 Task: Enable Gmail's "Important" marker to help identify and prioritize message previews.
Action: Mouse moved to (1093, 72)
Screenshot: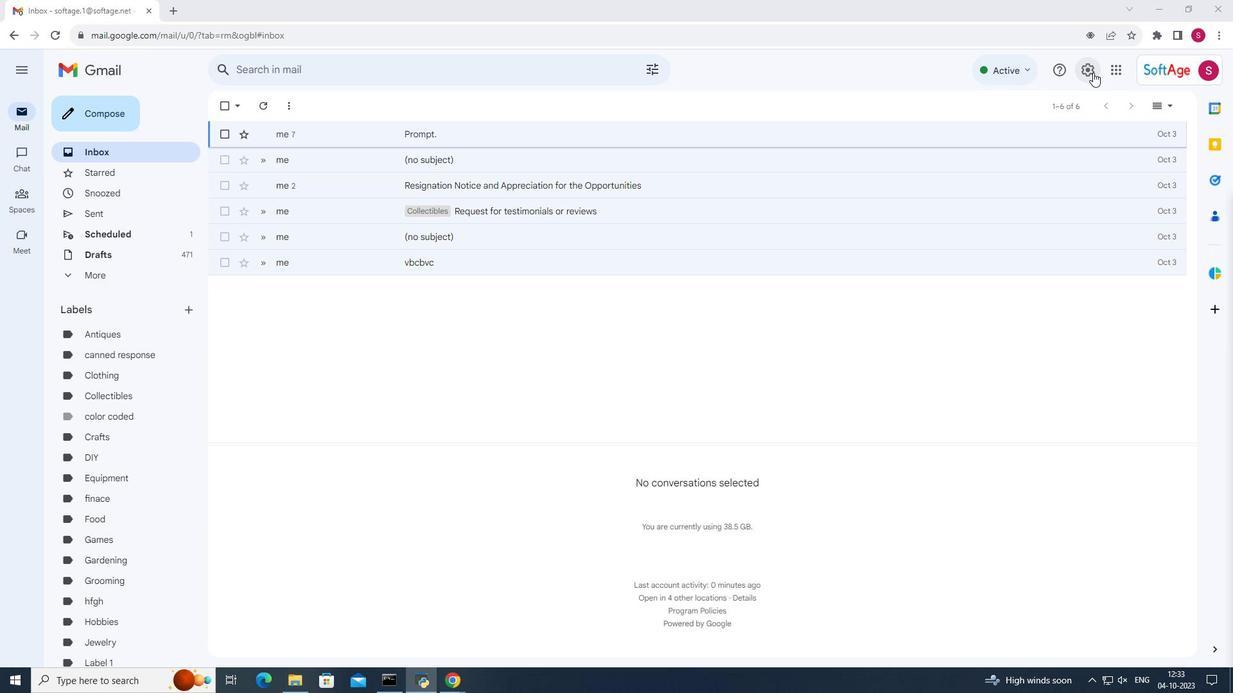 
Action: Mouse pressed left at (1093, 72)
Screenshot: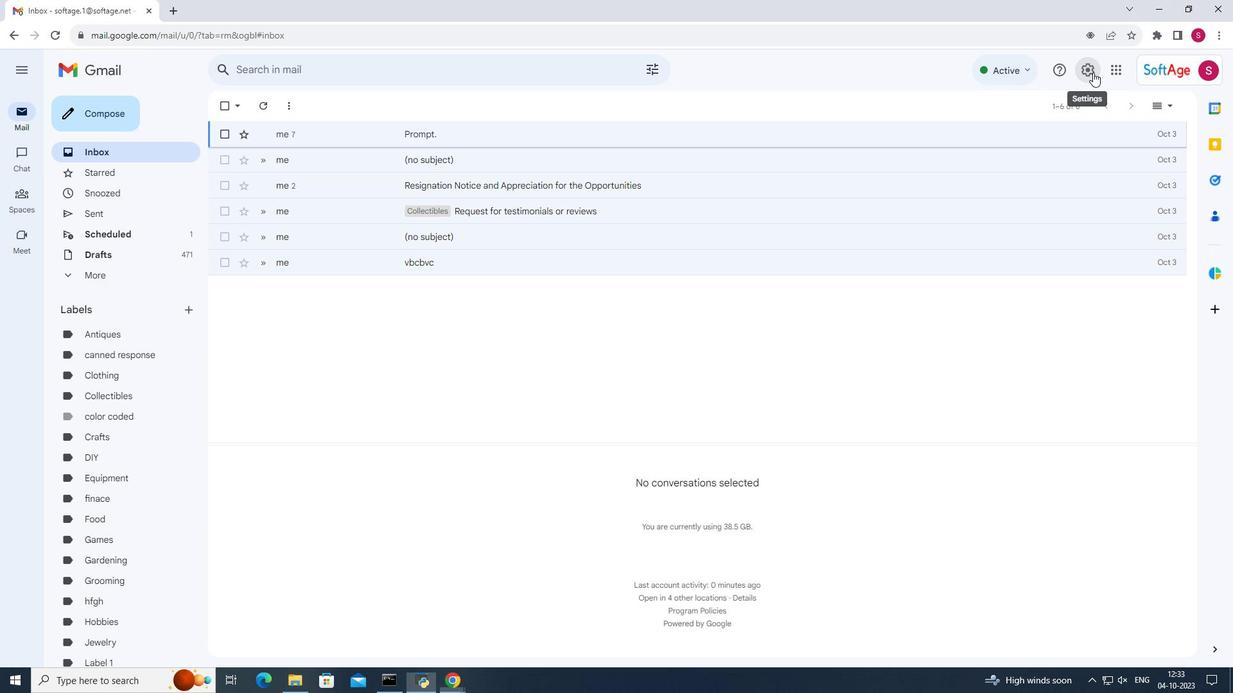 
Action: Mouse pressed left at (1093, 72)
Screenshot: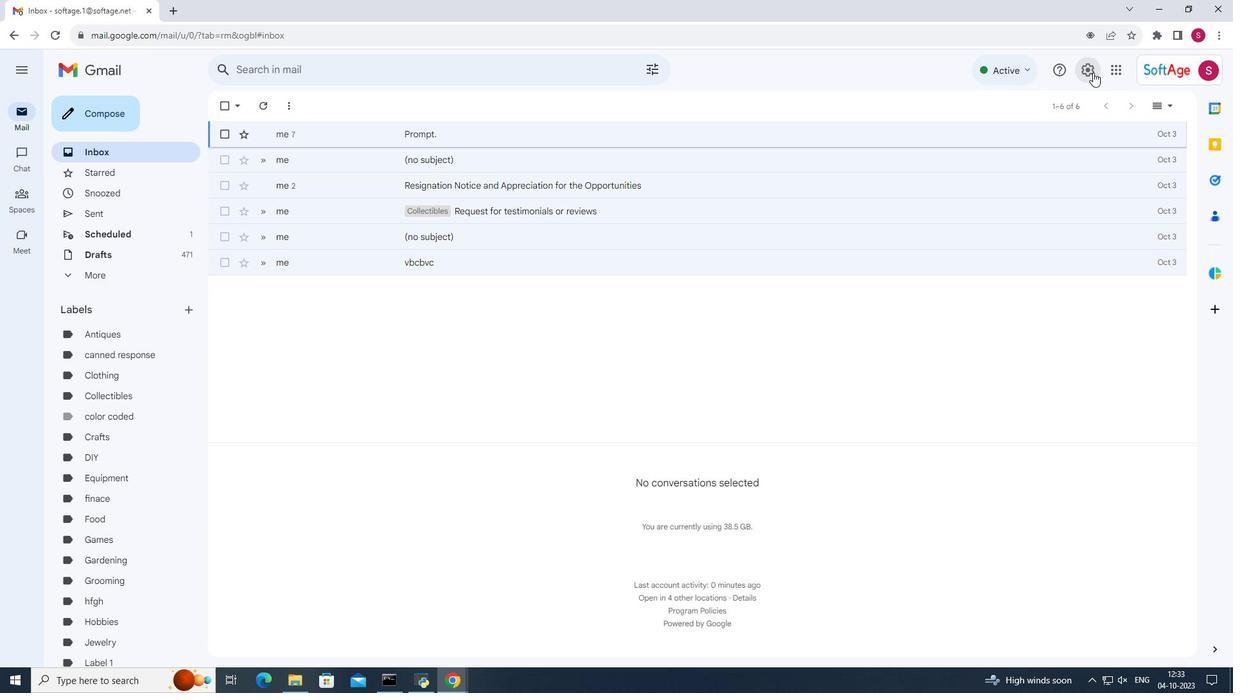 
Action: Mouse moved to (1086, 71)
Screenshot: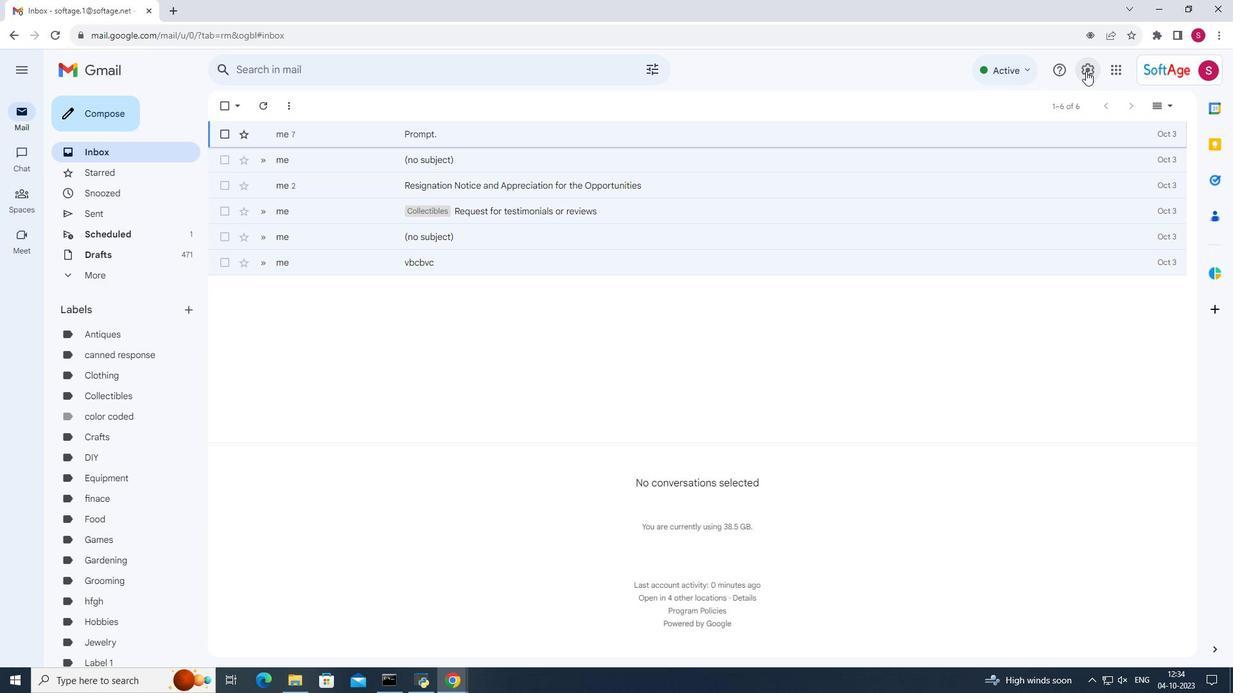 
Action: Mouse pressed left at (1086, 71)
Screenshot: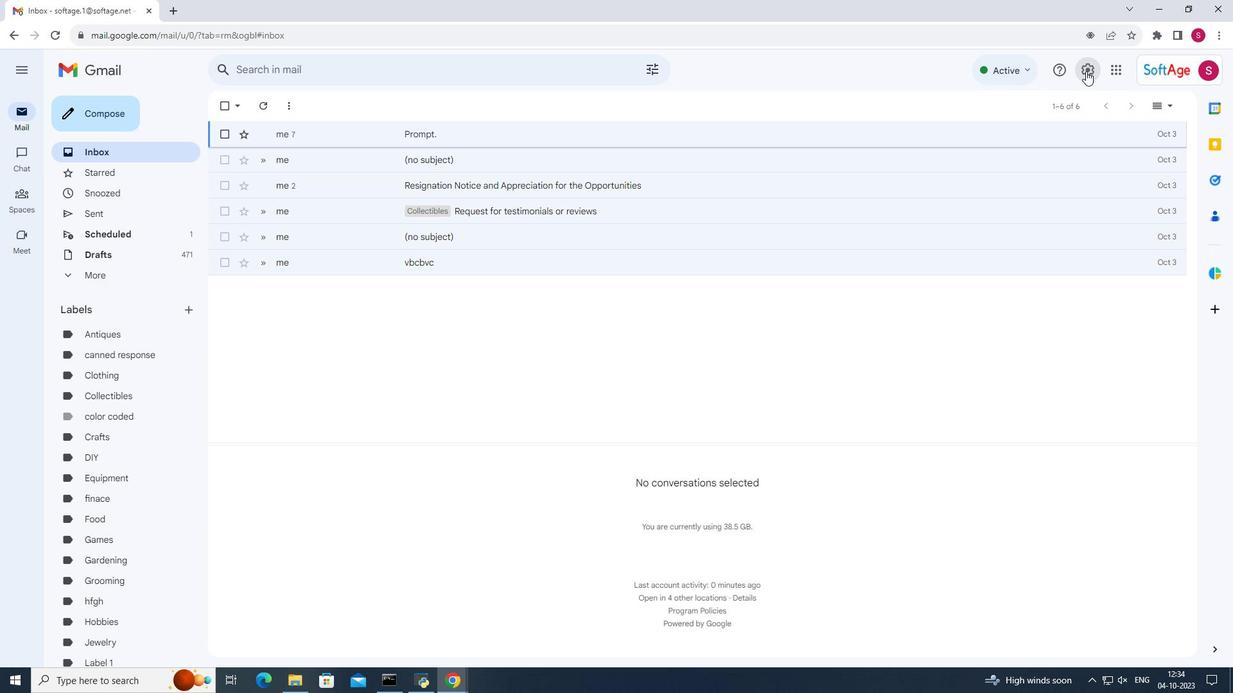
Action: Mouse moved to (1086, 134)
Screenshot: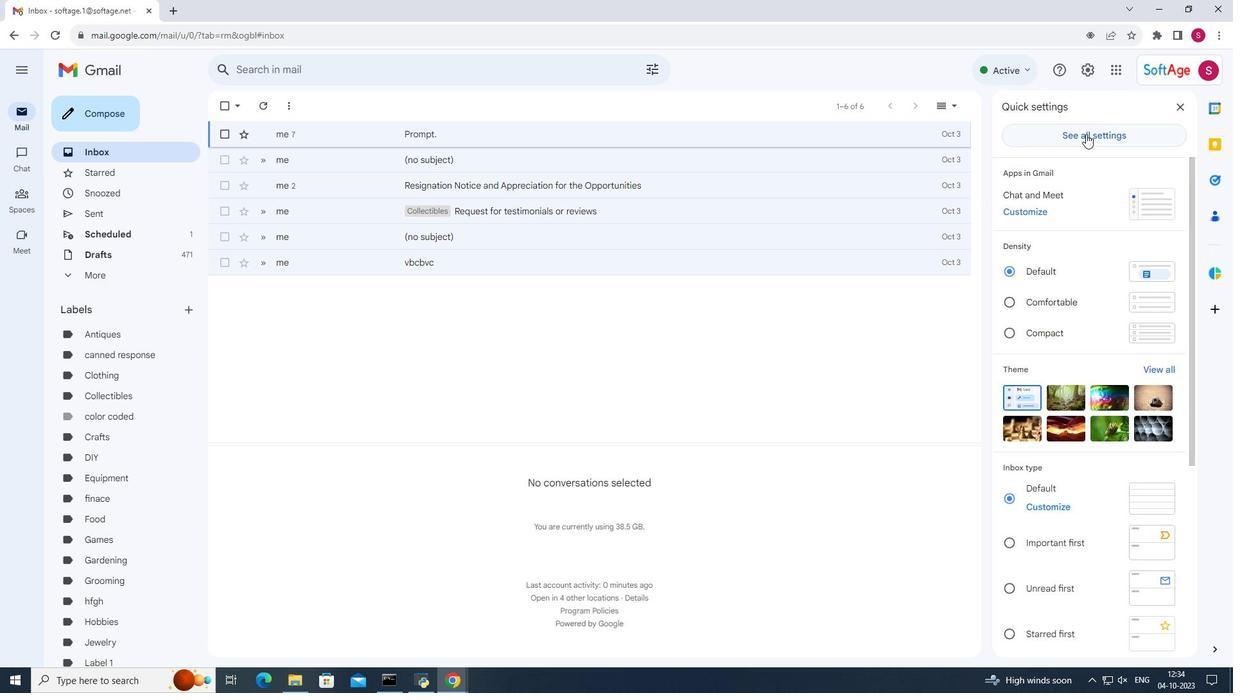 
Action: Mouse pressed left at (1086, 134)
Screenshot: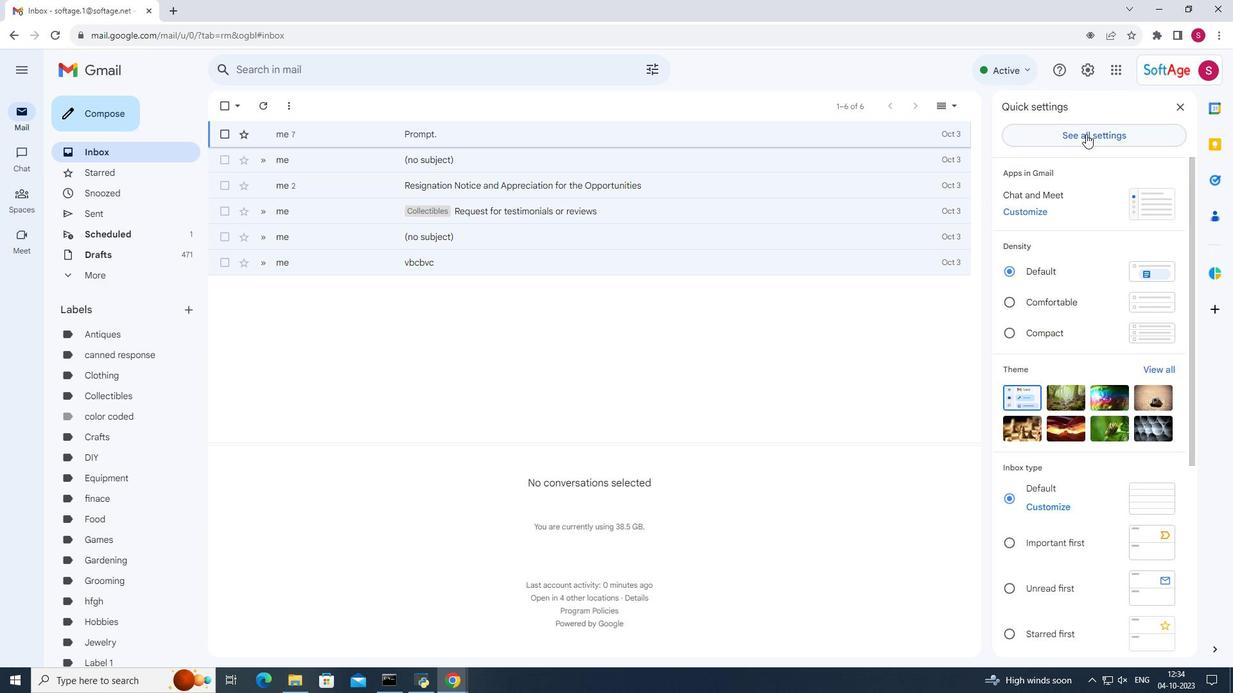 
Action: Mouse moved to (313, 131)
Screenshot: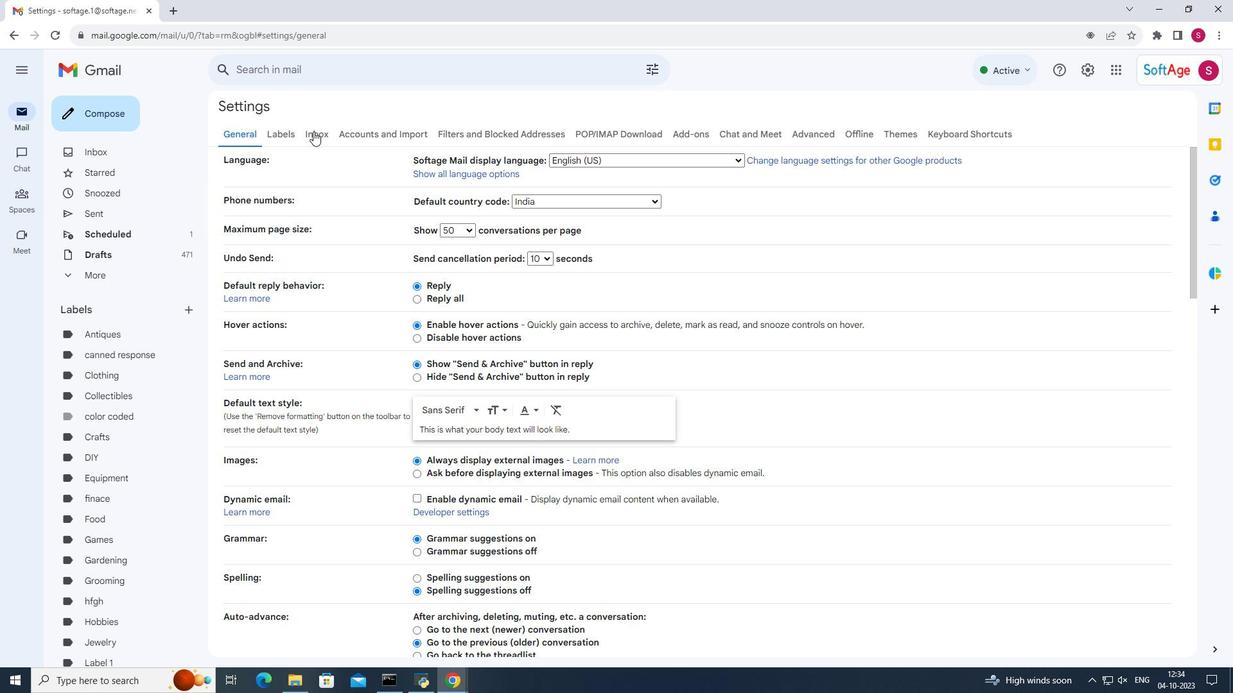 
Action: Mouse pressed left at (313, 131)
Screenshot: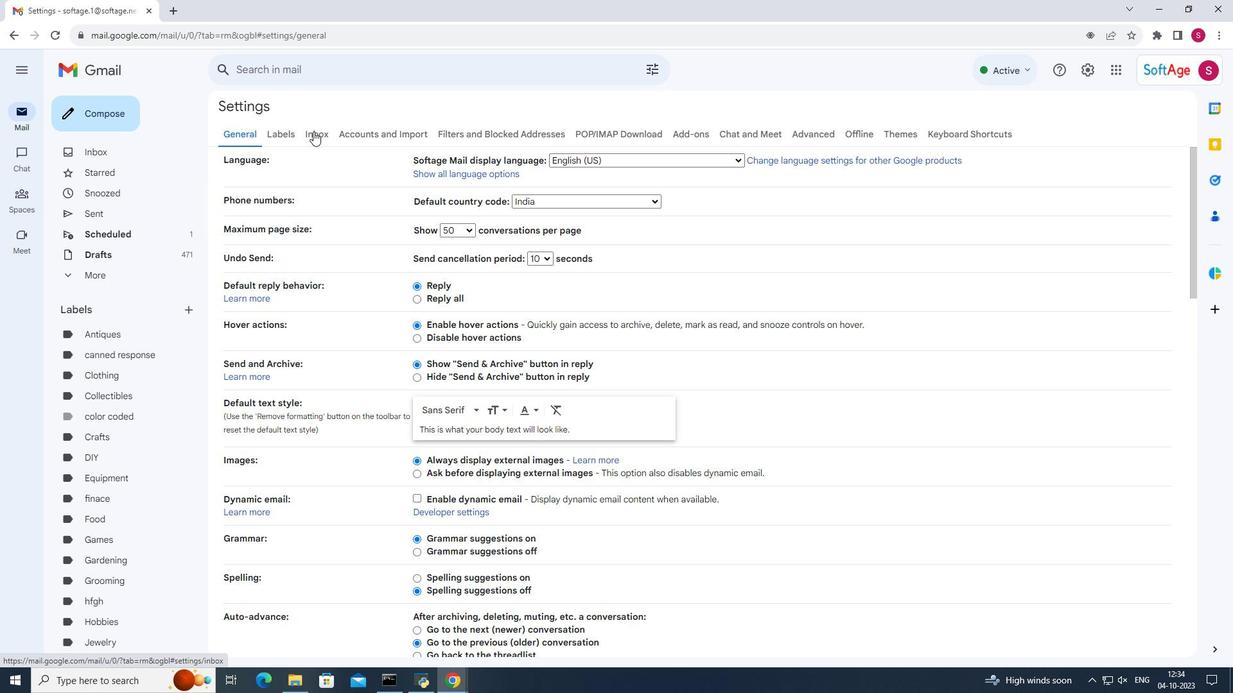 
Action: Mouse moved to (634, 264)
Screenshot: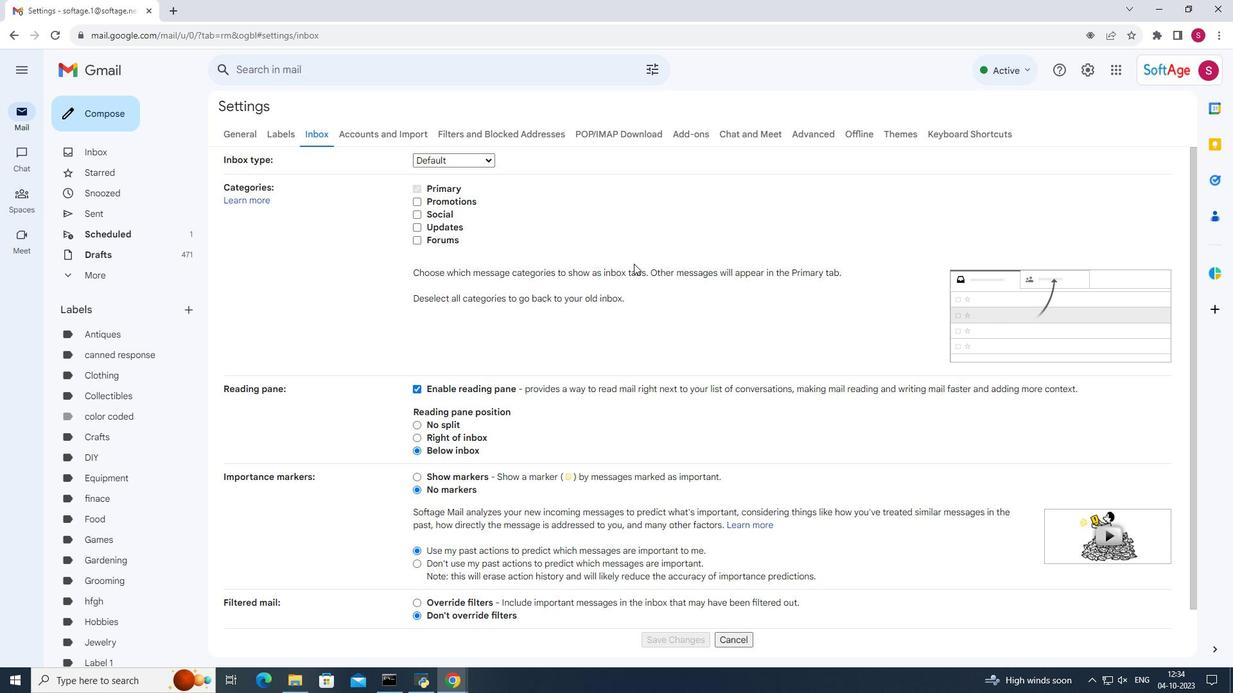 
Action: Mouse scrolled (634, 263) with delta (0, 0)
Screenshot: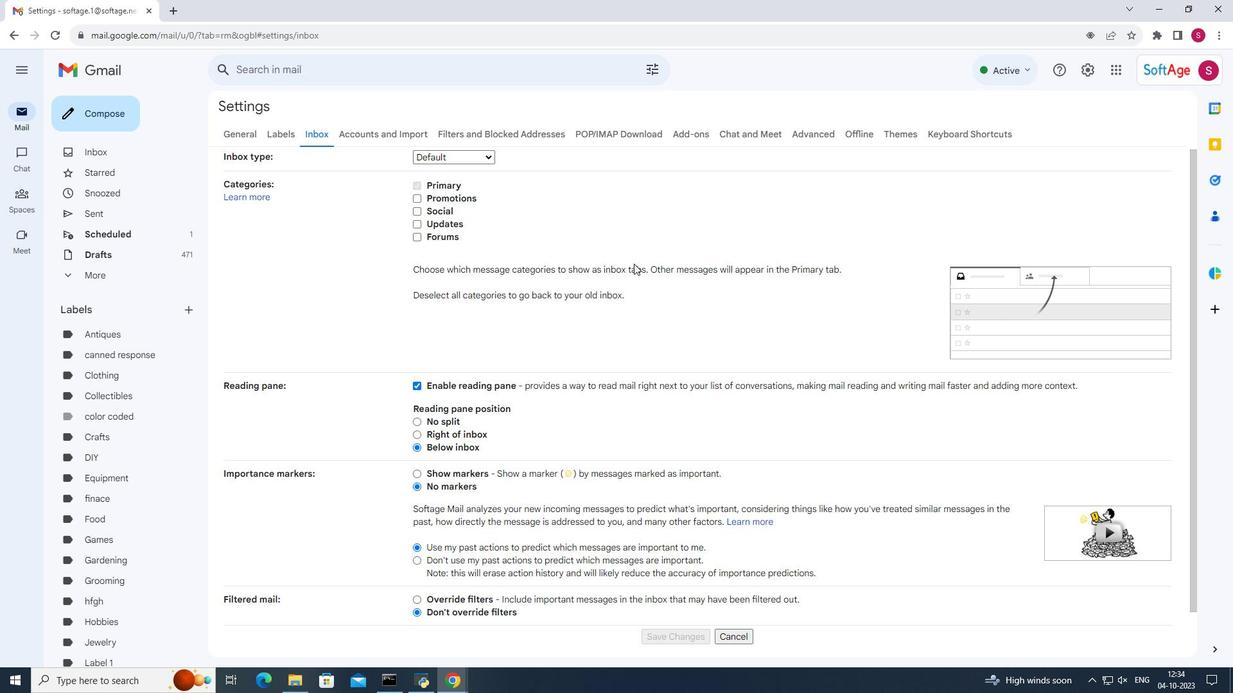 
Action: Mouse scrolled (634, 263) with delta (0, 0)
Screenshot: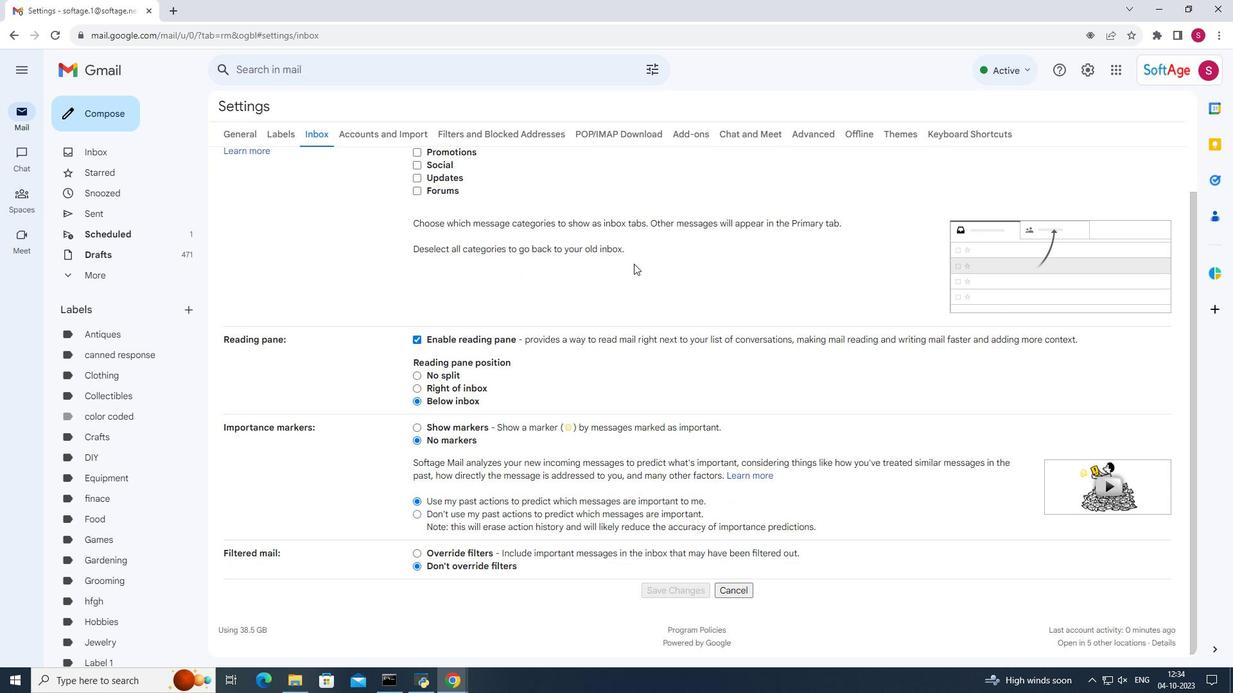 
Action: Mouse moved to (416, 422)
Screenshot: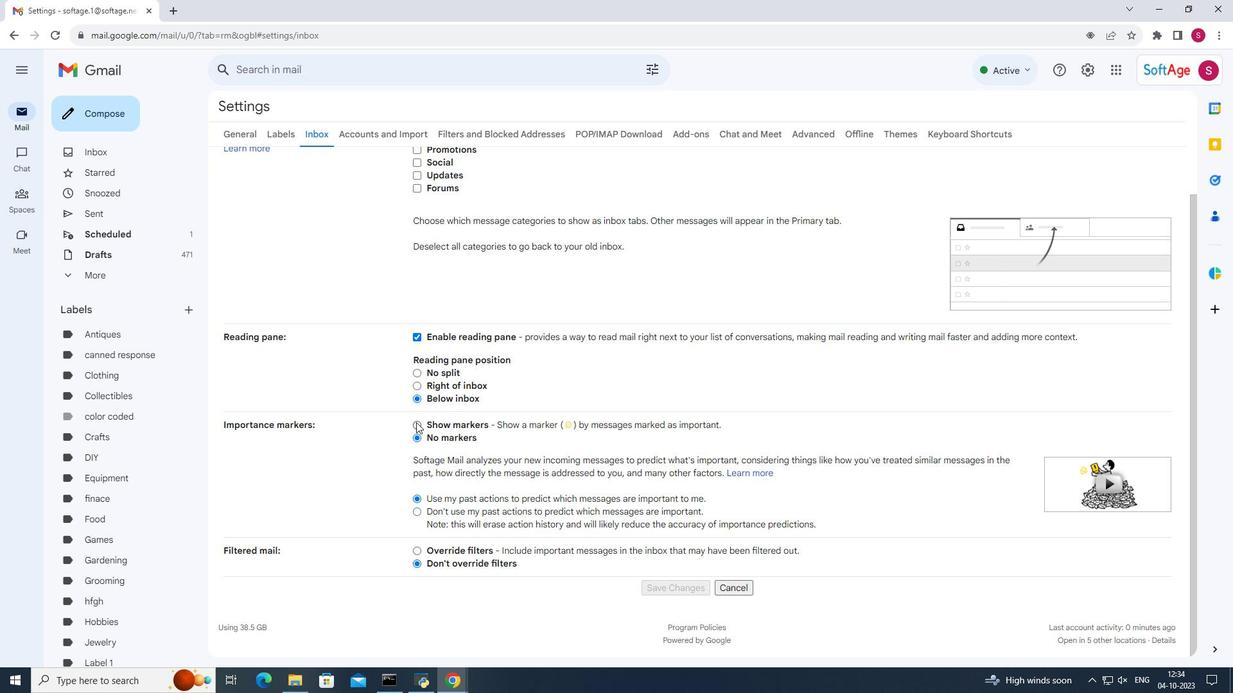 
Action: Mouse pressed left at (416, 422)
Screenshot: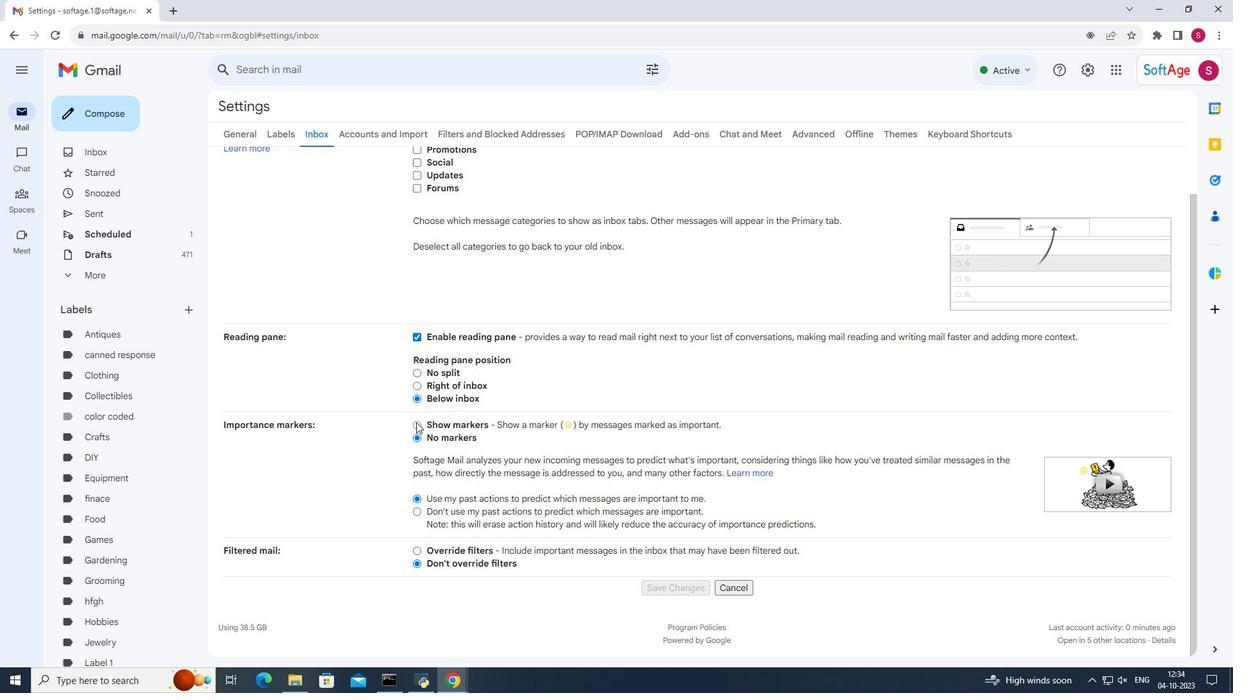 
Action: Mouse moved to (672, 585)
Screenshot: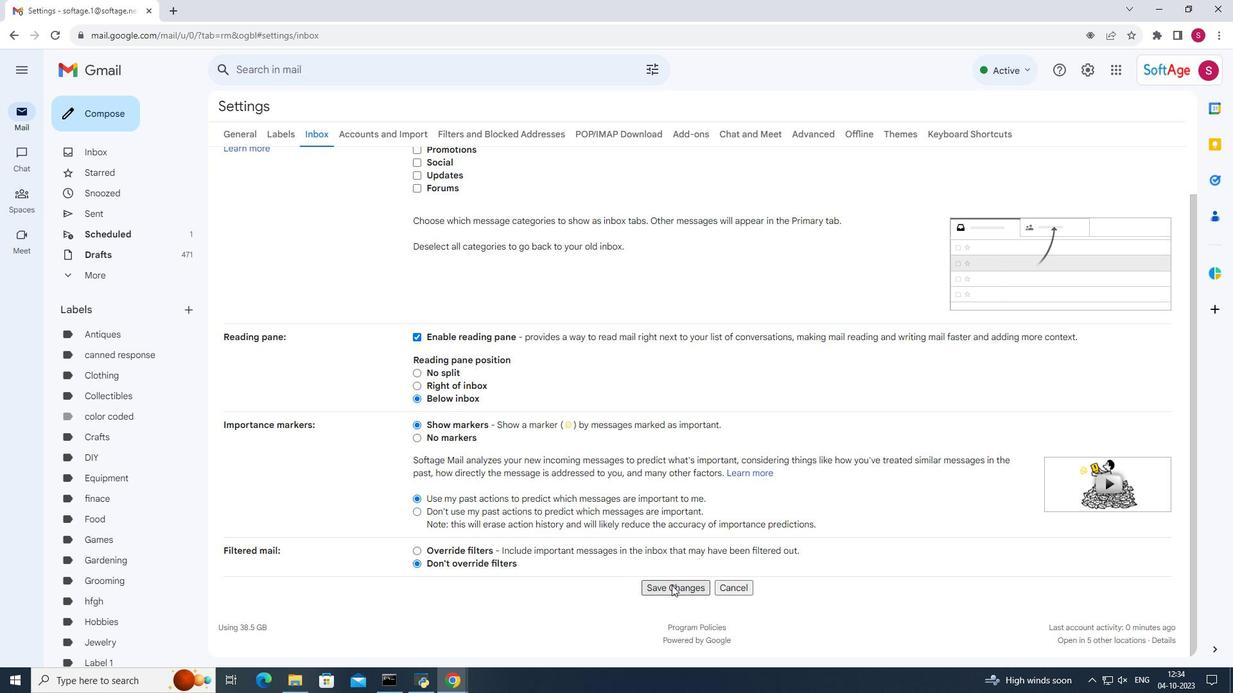 
Action: Mouse pressed left at (672, 585)
Screenshot: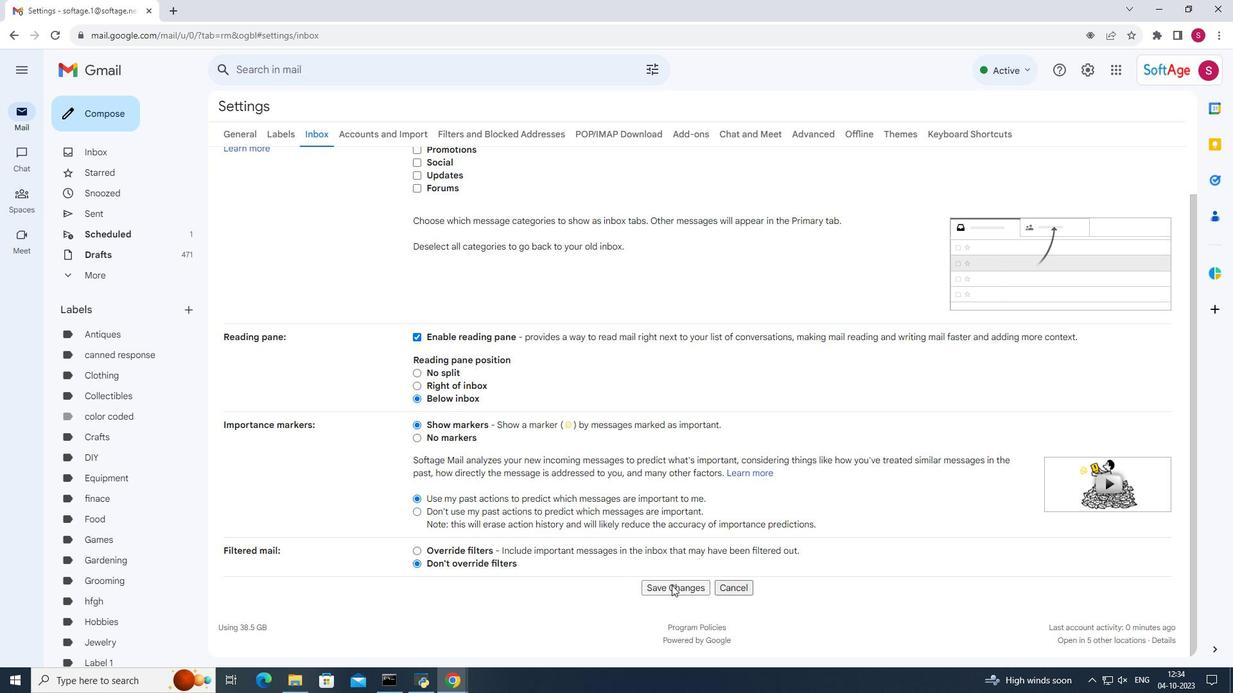 
Action: Mouse moved to (688, 491)
Screenshot: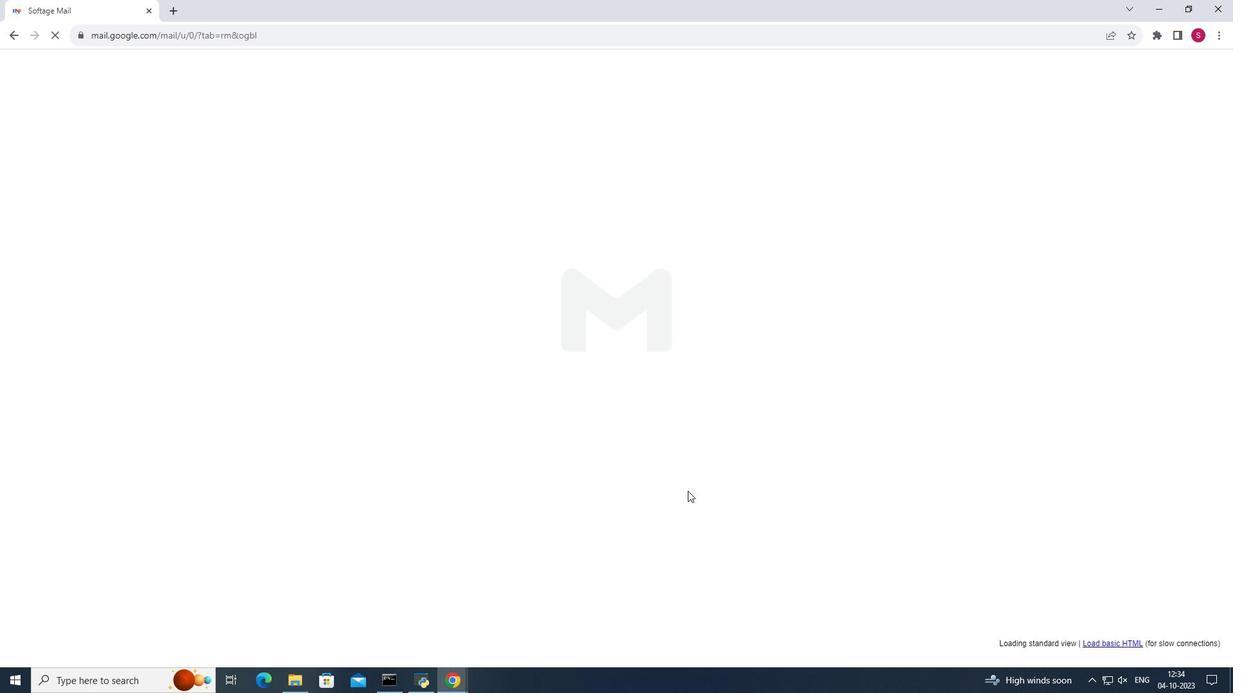 
